 Task: Create a due date automation trigger when advanced on, 2 working days before a card is due add dates starting in 1 working days at 11:00 AM.
Action: Mouse moved to (1114, 91)
Screenshot: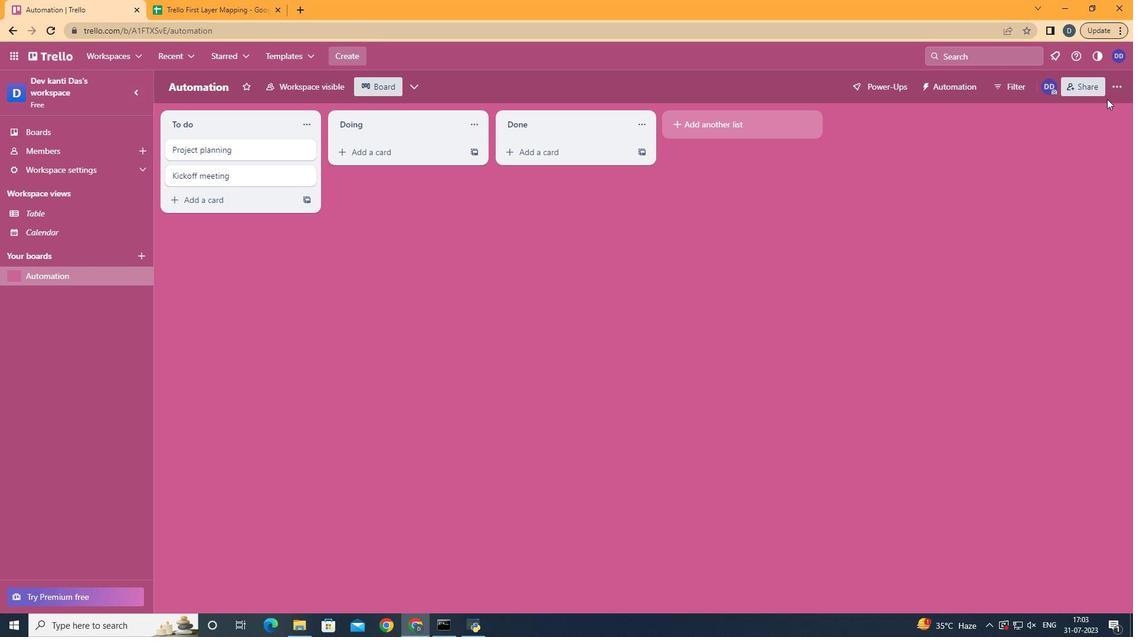 
Action: Mouse pressed left at (1114, 91)
Screenshot: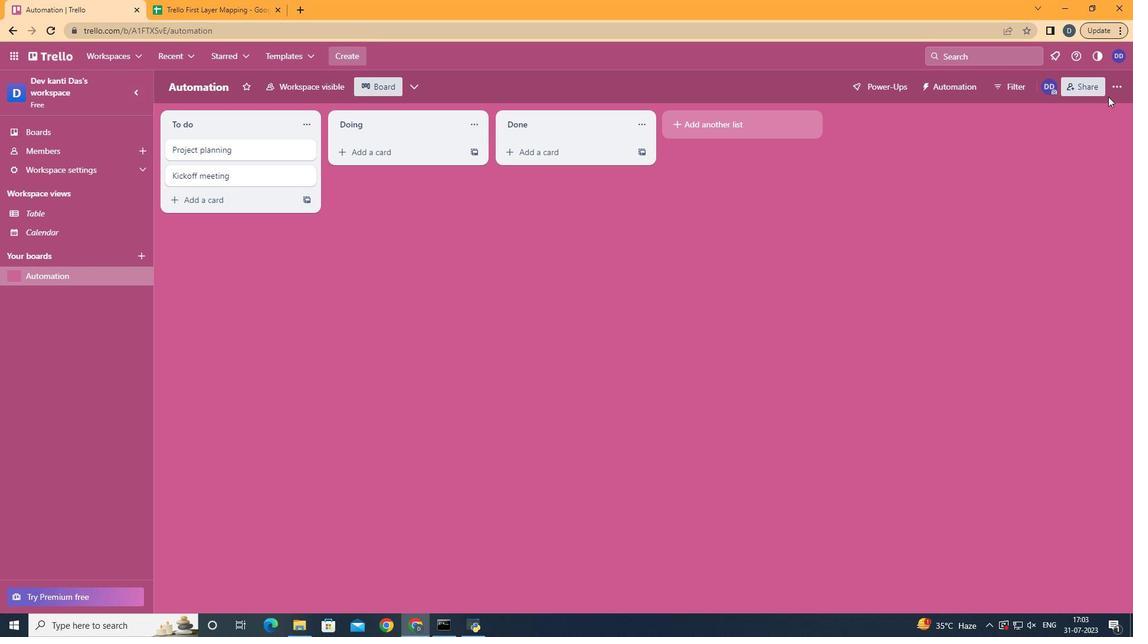 
Action: Mouse moved to (1038, 258)
Screenshot: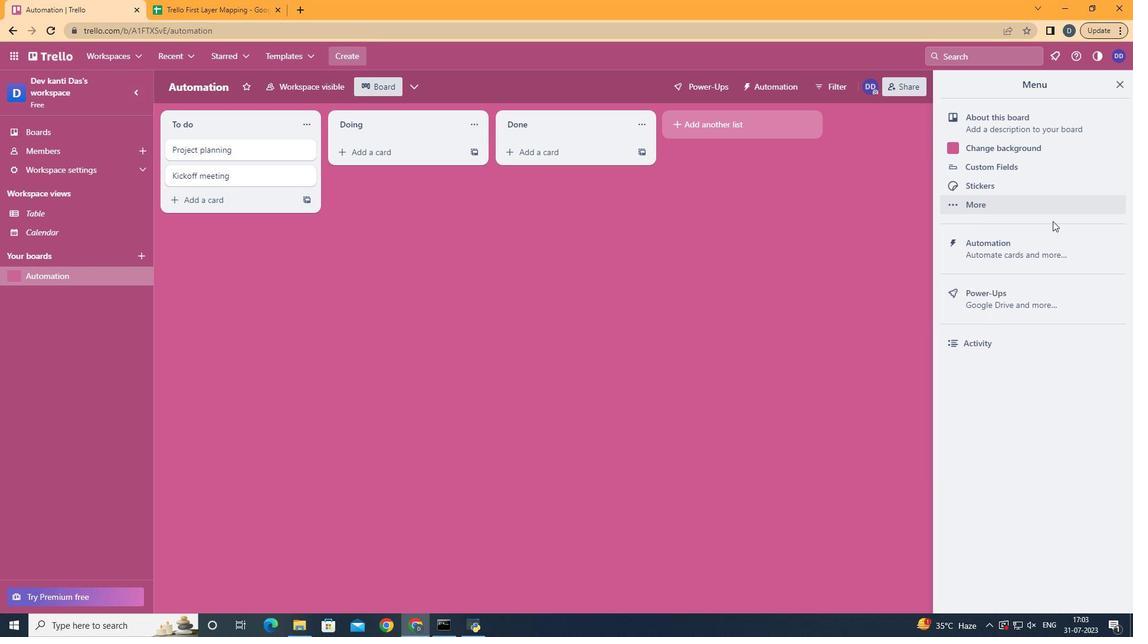 
Action: Mouse pressed left at (1038, 258)
Screenshot: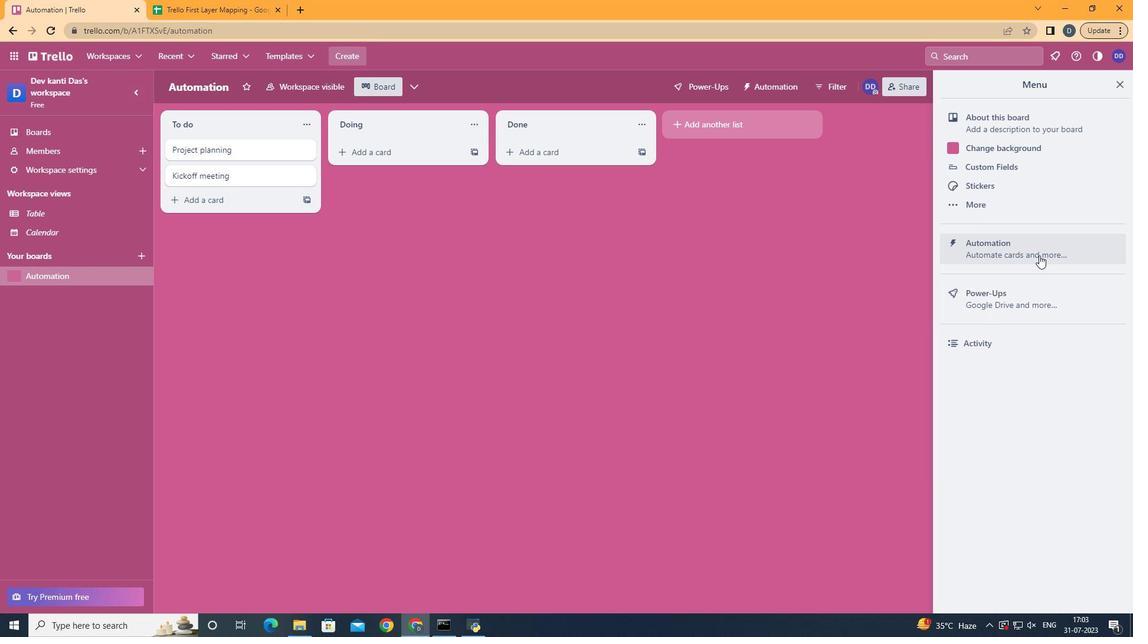 
Action: Mouse moved to (225, 233)
Screenshot: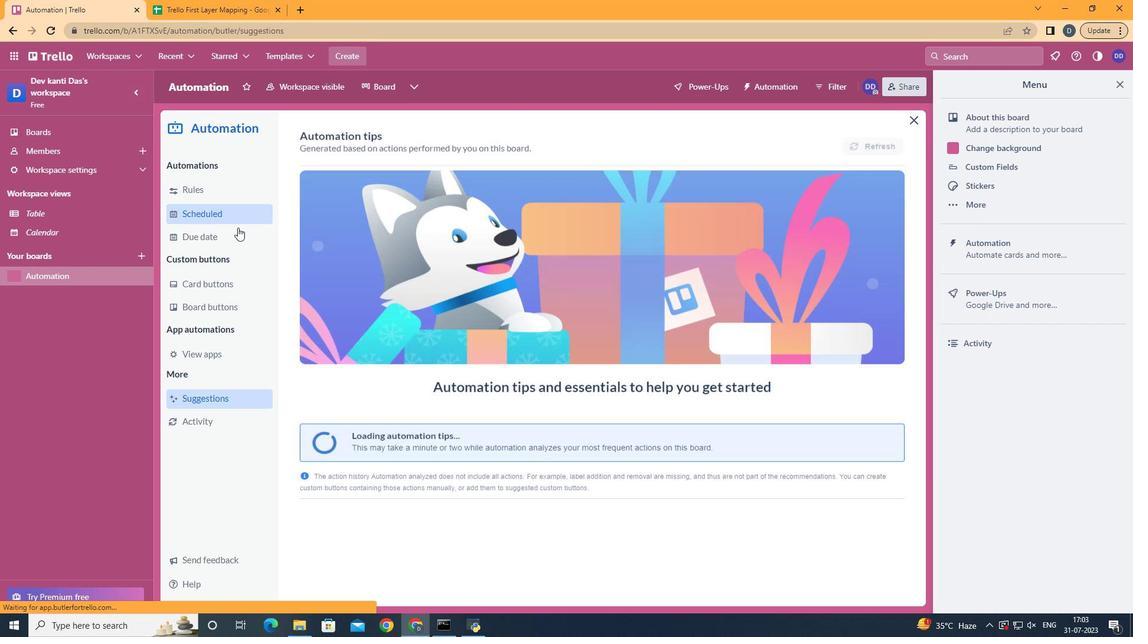
Action: Mouse pressed left at (225, 233)
Screenshot: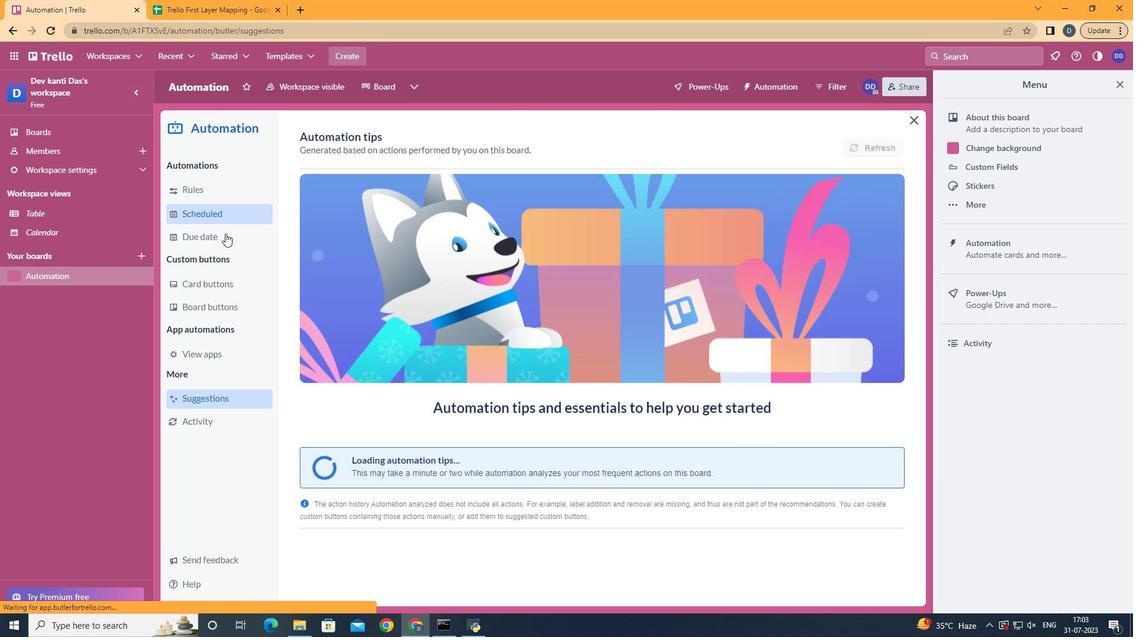 
Action: Mouse moved to (832, 140)
Screenshot: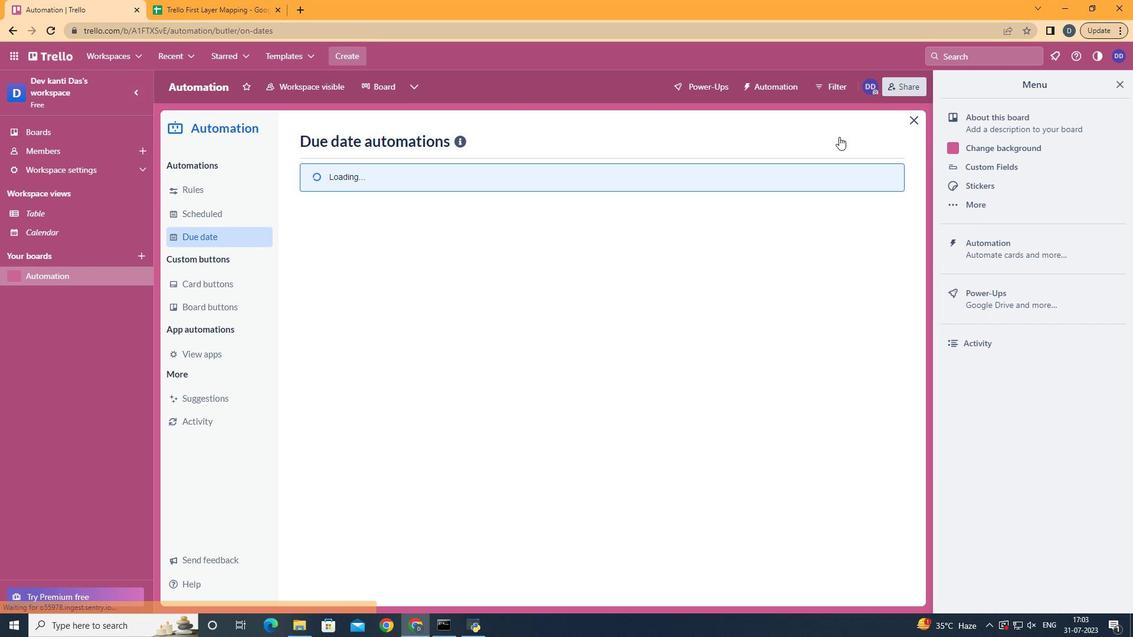 
Action: Mouse pressed left at (832, 140)
Screenshot: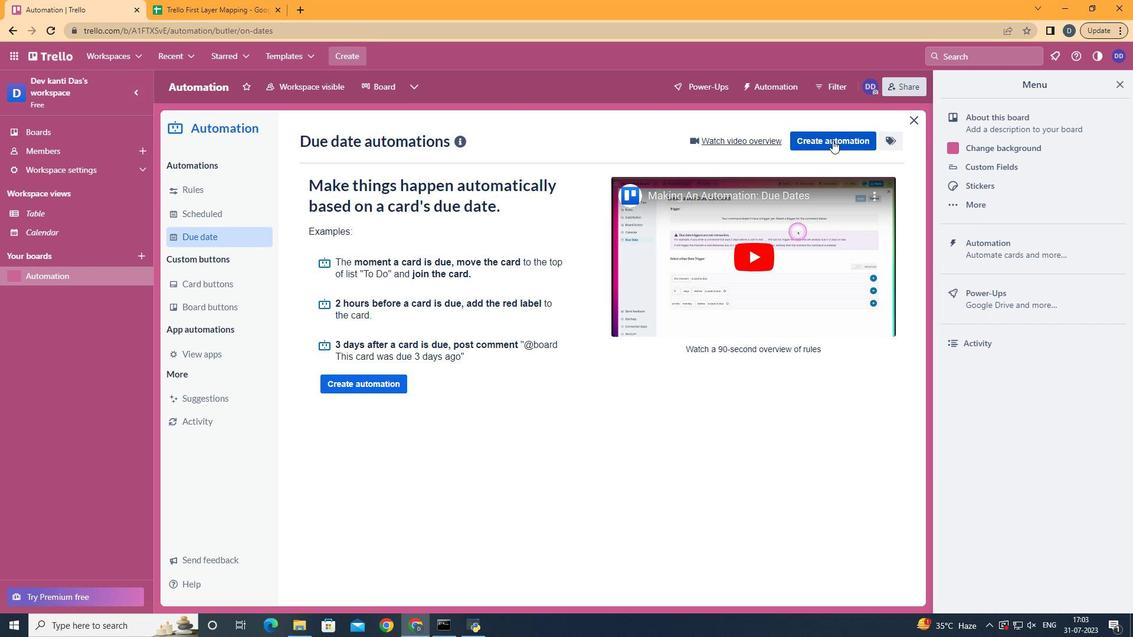 
Action: Mouse moved to (646, 256)
Screenshot: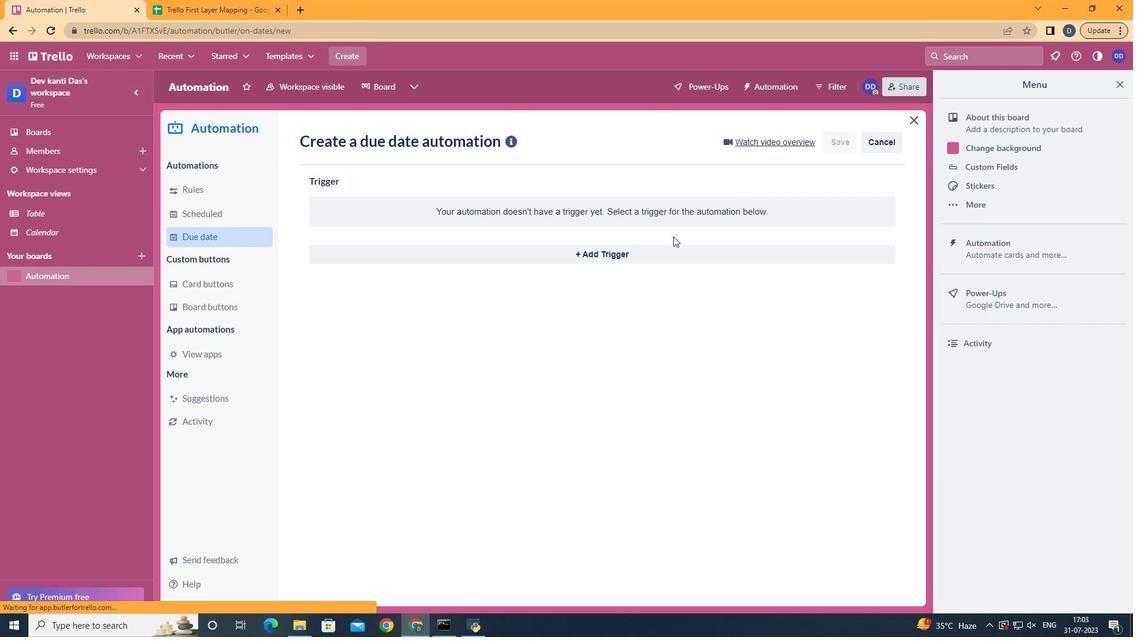 
Action: Mouse pressed left at (646, 256)
Screenshot: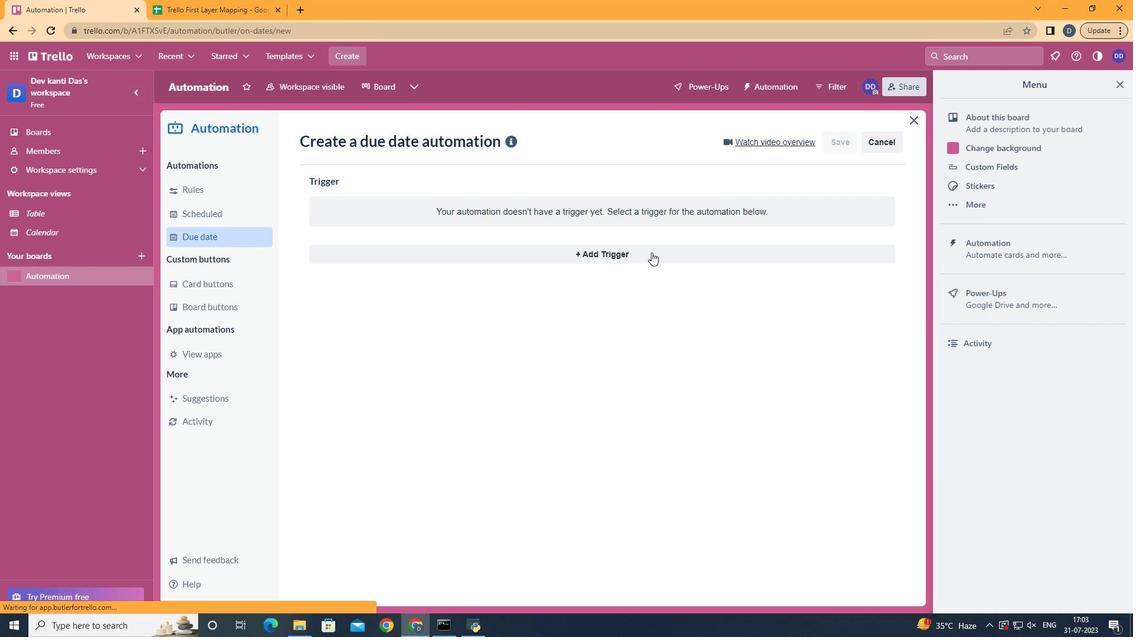 
Action: Mouse moved to (380, 481)
Screenshot: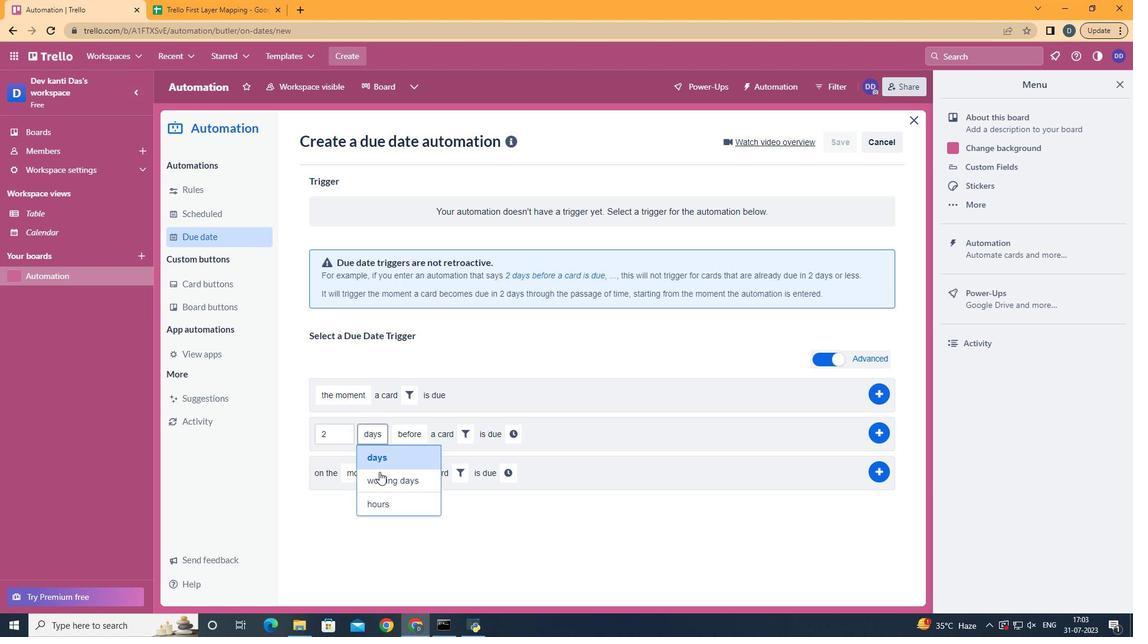 
Action: Mouse pressed left at (380, 481)
Screenshot: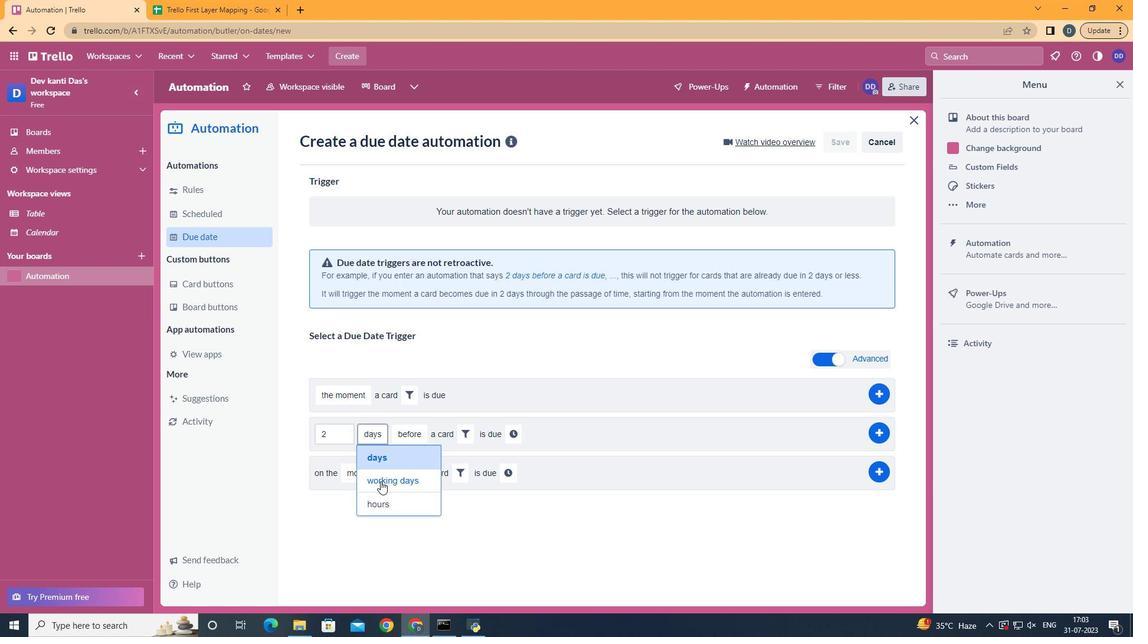 
Action: Mouse moved to (491, 434)
Screenshot: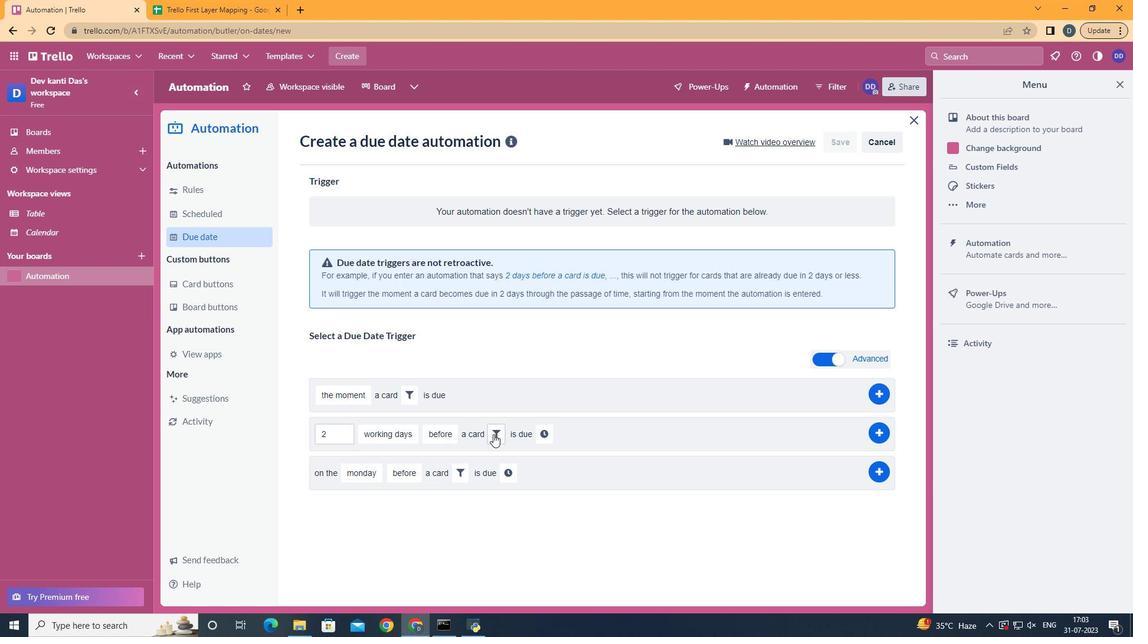 
Action: Mouse pressed left at (491, 434)
Screenshot: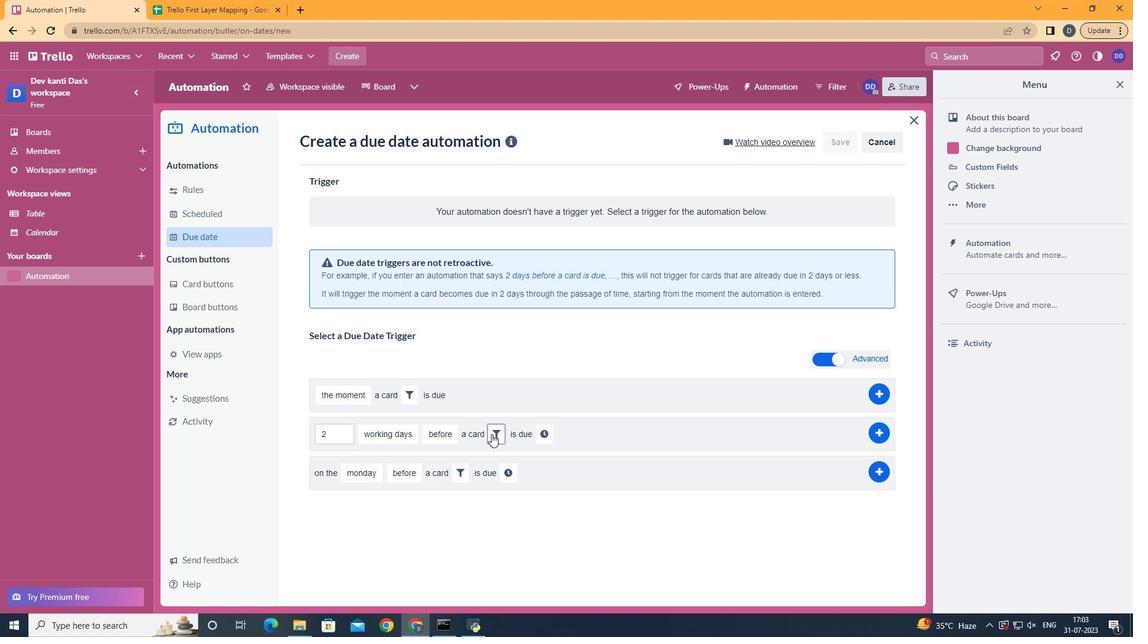 
Action: Mouse moved to (566, 470)
Screenshot: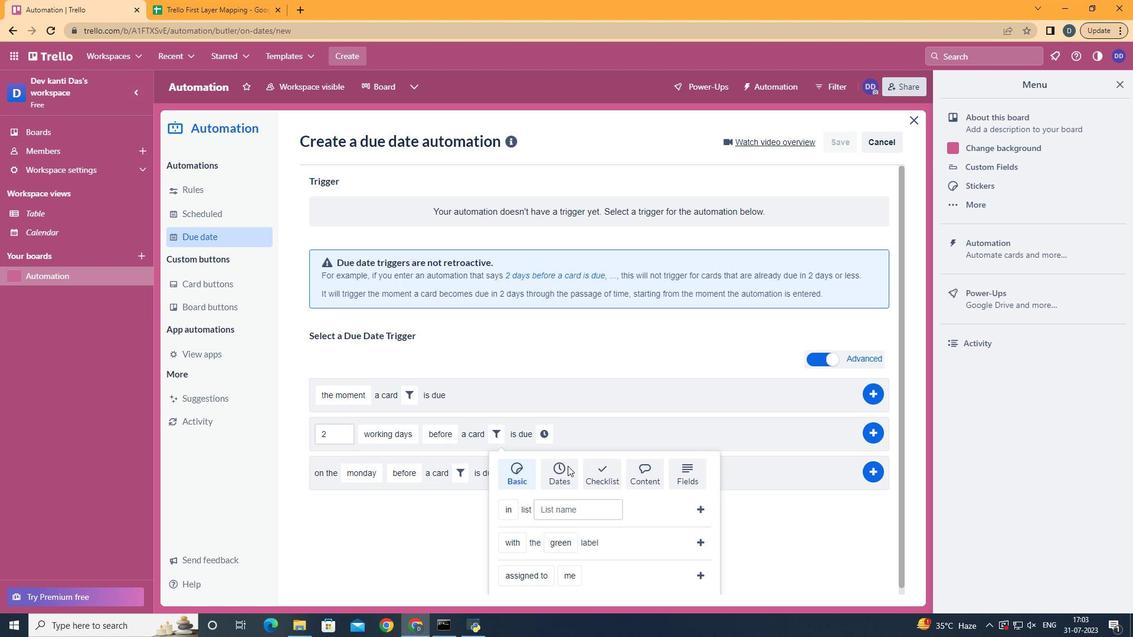 
Action: Mouse pressed left at (566, 470)
Screenshot: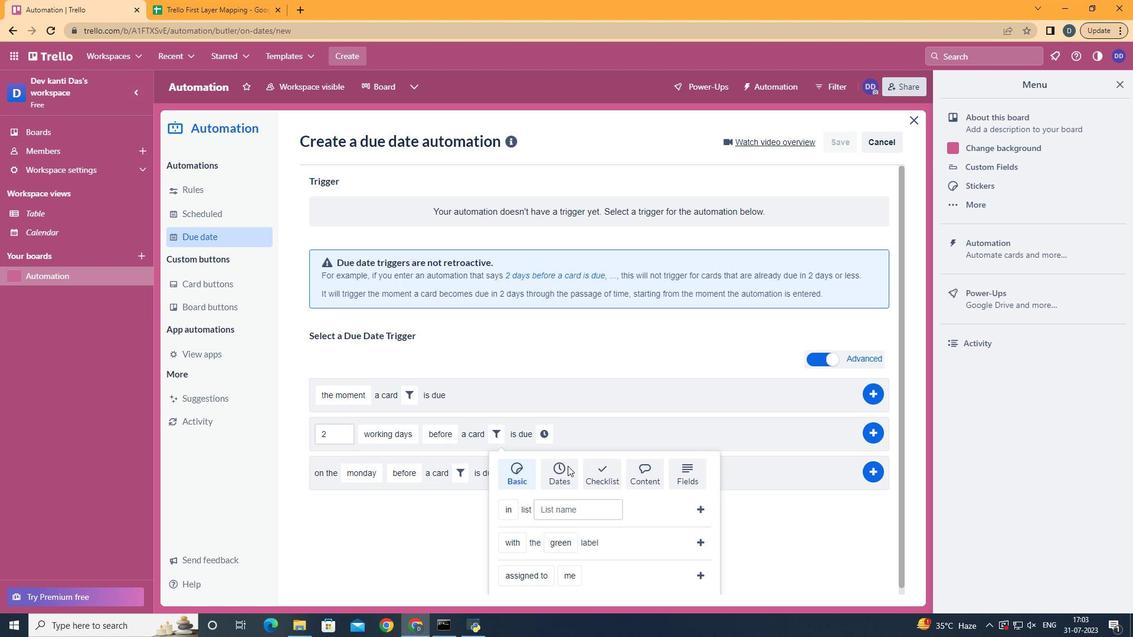 
Action: Mouse scrolled (566, 469) with delta (0, 0)
Screenshot: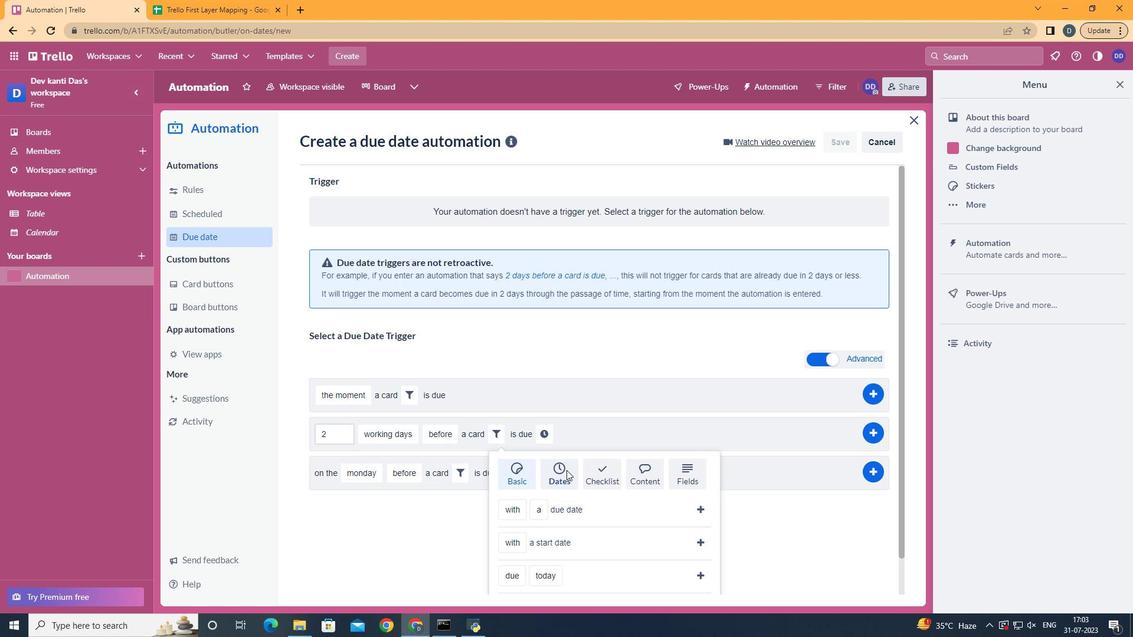 
Action: Mouse scrolled (566, 469) with delta (0, 0)
Screenshot: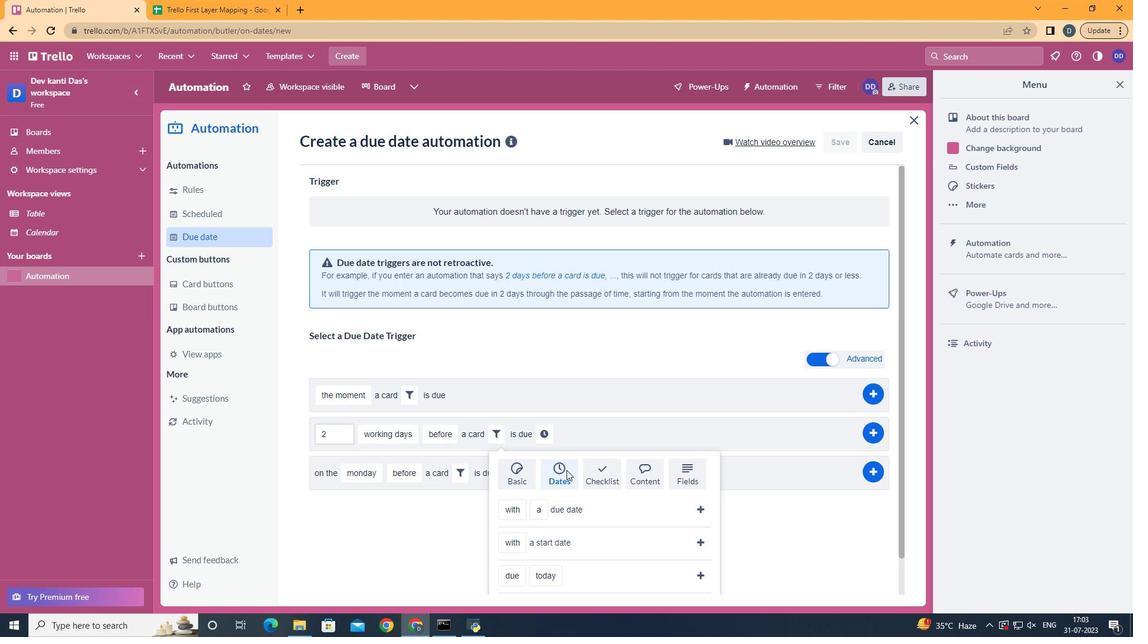 
Action: Mouse scrolled (566, 469) with delta (0, 0)
Screenshot: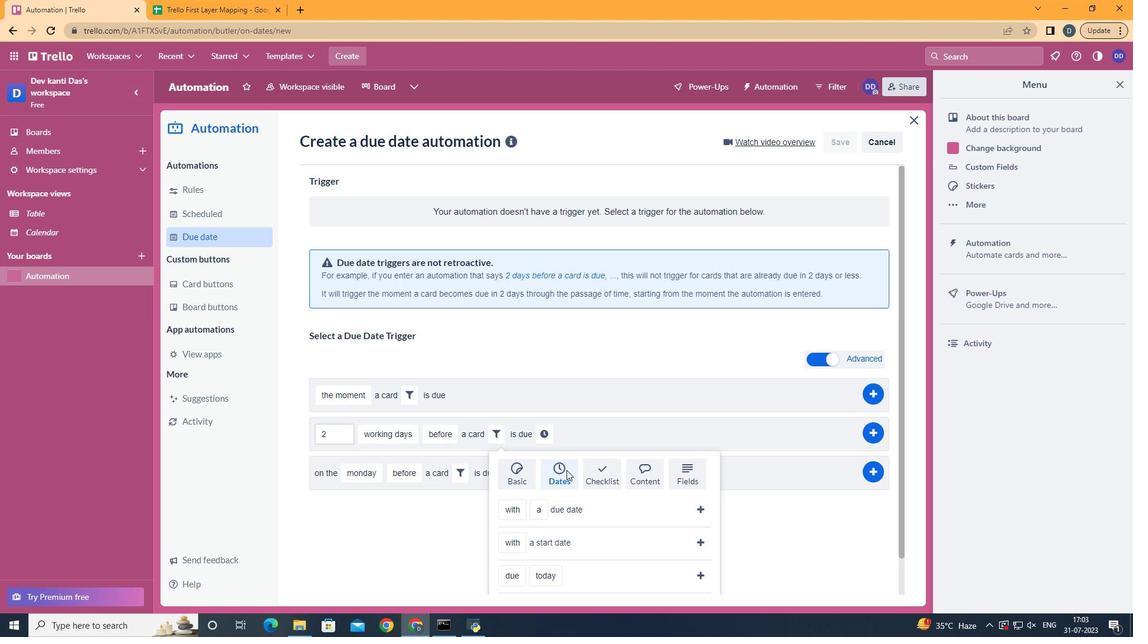 
Action: Mouse scrolled (566, 469) with delta (0, 0)
Screenshot: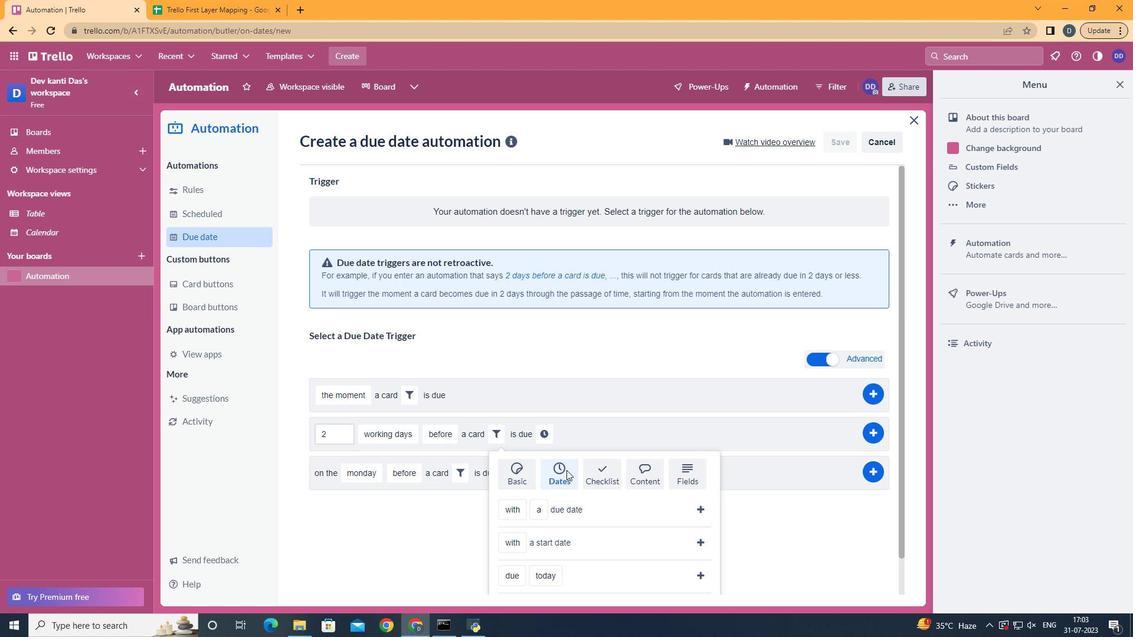 
Action: Mouse scrolled (566, 469) with delta (0, 0)
Screenshot: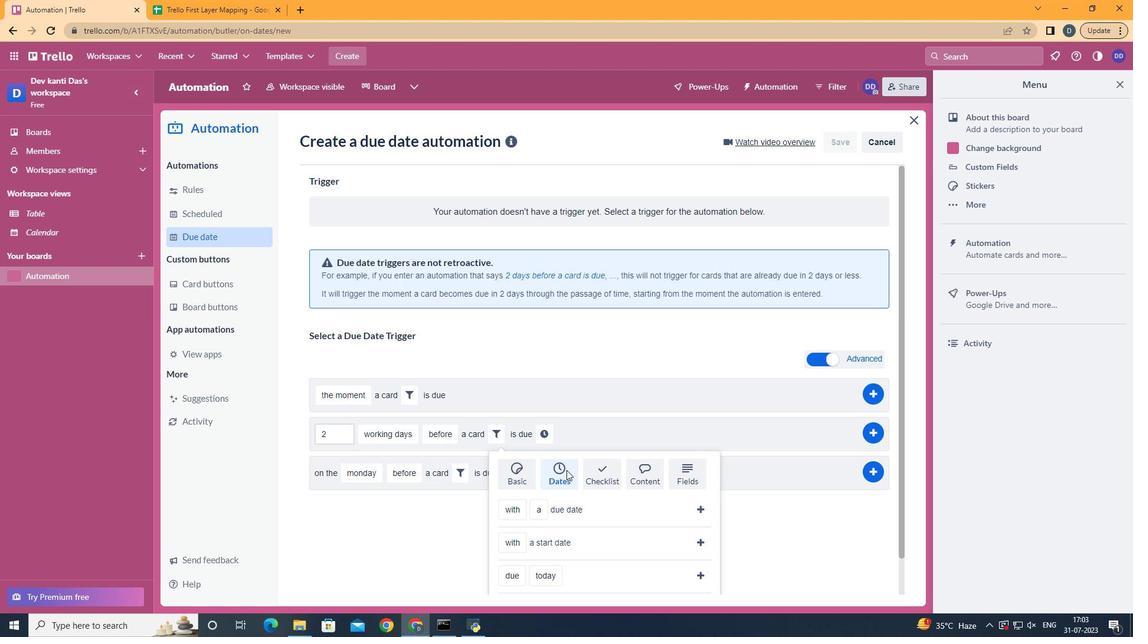 
Action: Mouse moved to (528, 551)
Screenshot: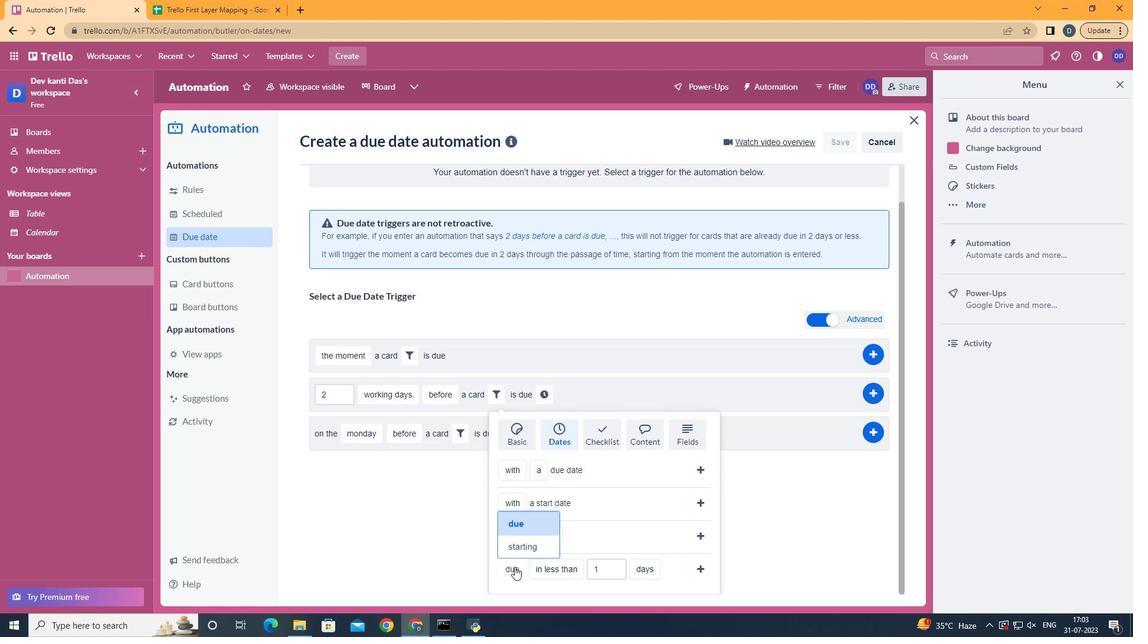 
Action: Mouse pressed left at (528, 551)
Screenshot: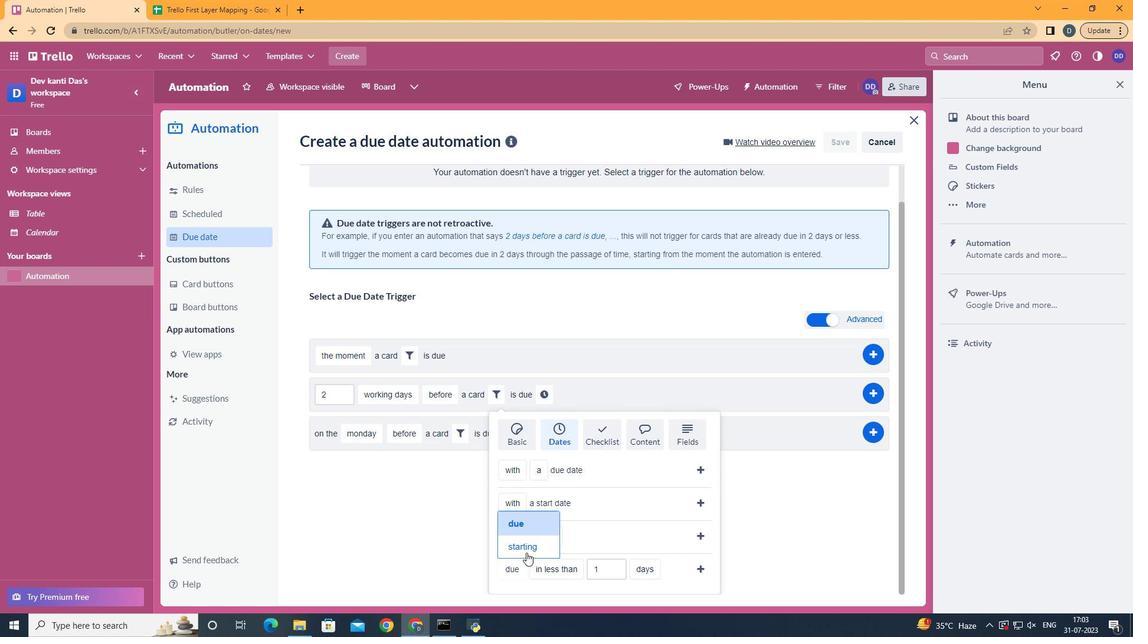 
Action: Mouse moved to (590, 517)
Screenshot: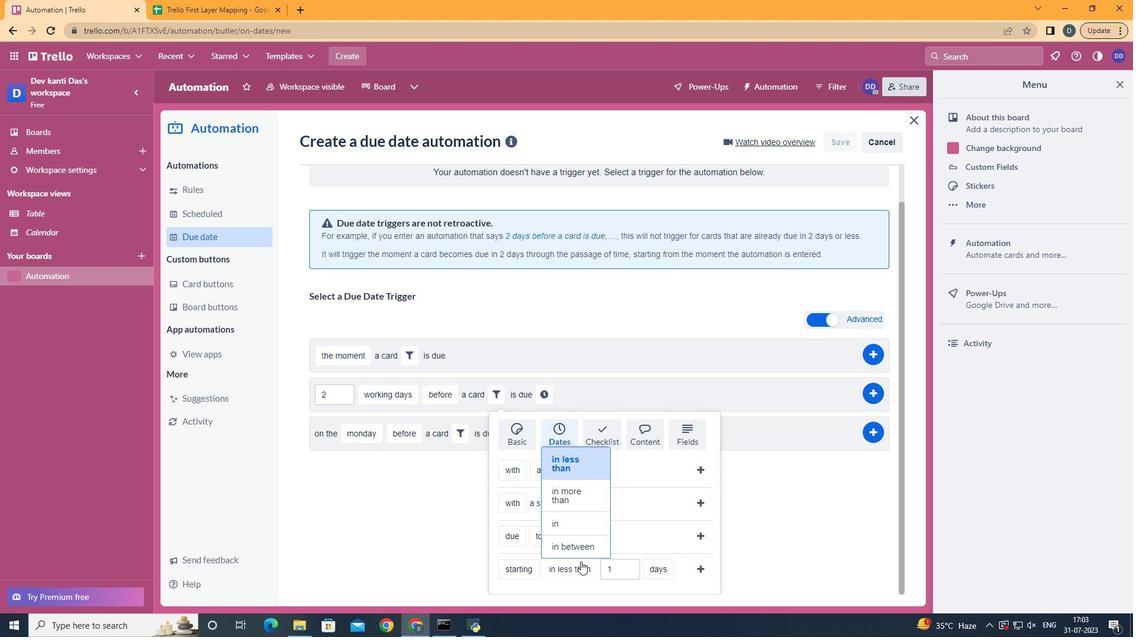 
Action: Mouse pressed left at (590, 517)
Screenshot: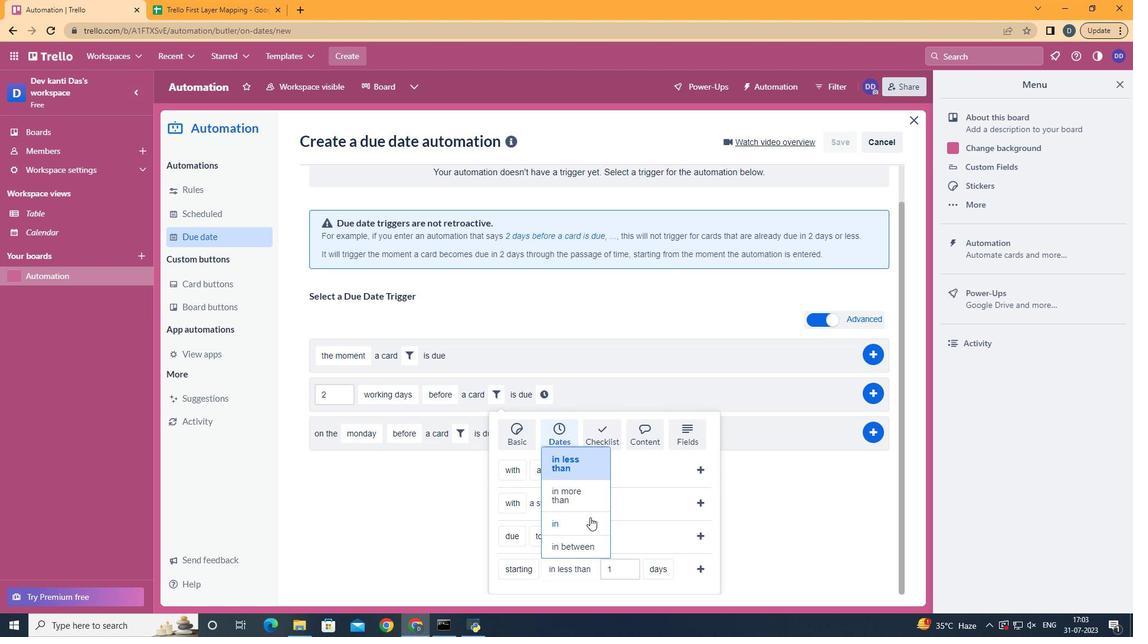
Action: Mouse moved to (643, 540)
Screenshot: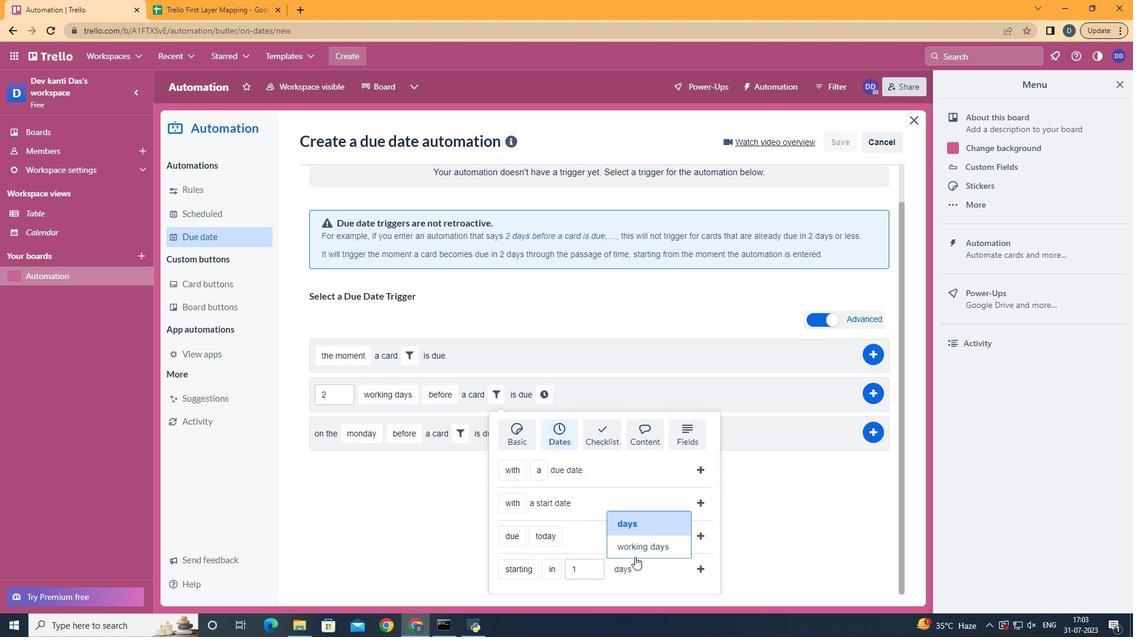 
Action: Mouse pressed left at (643, 540)
Screenshot: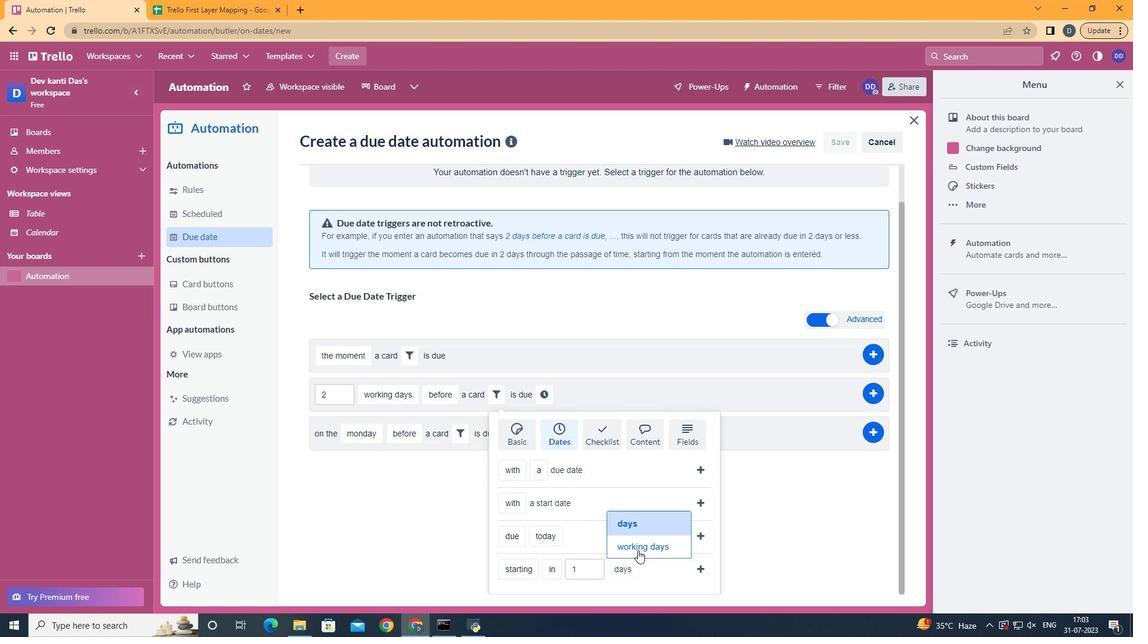 
Action: Mouse moved to (697, 574)
Screenshot: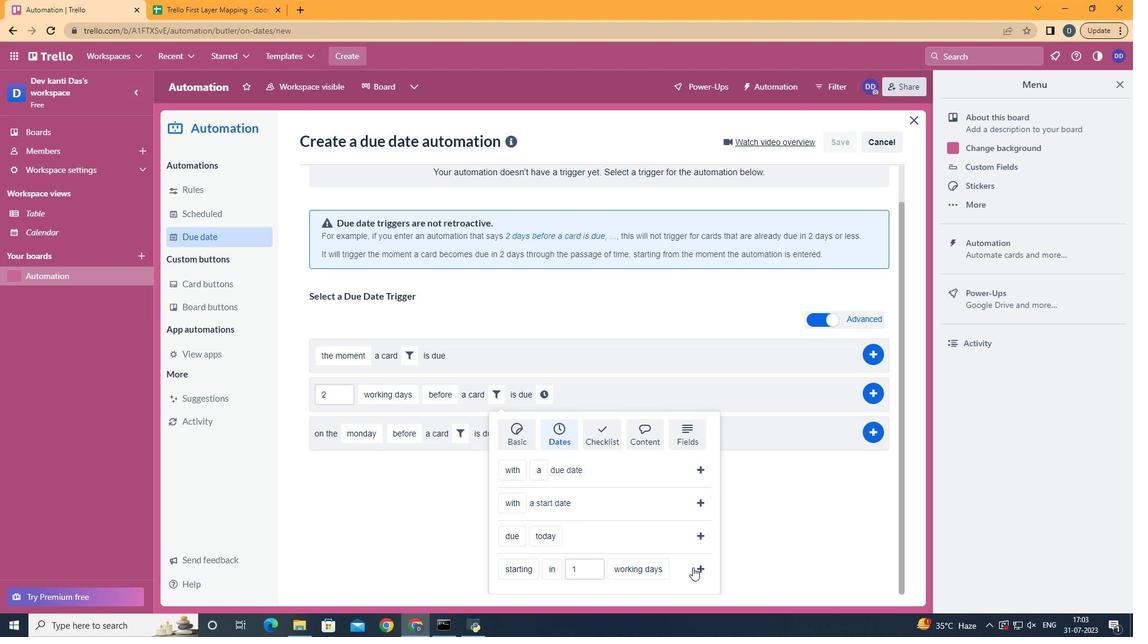 
Action: Mouse pressed left at (697, 574)
Screenshot: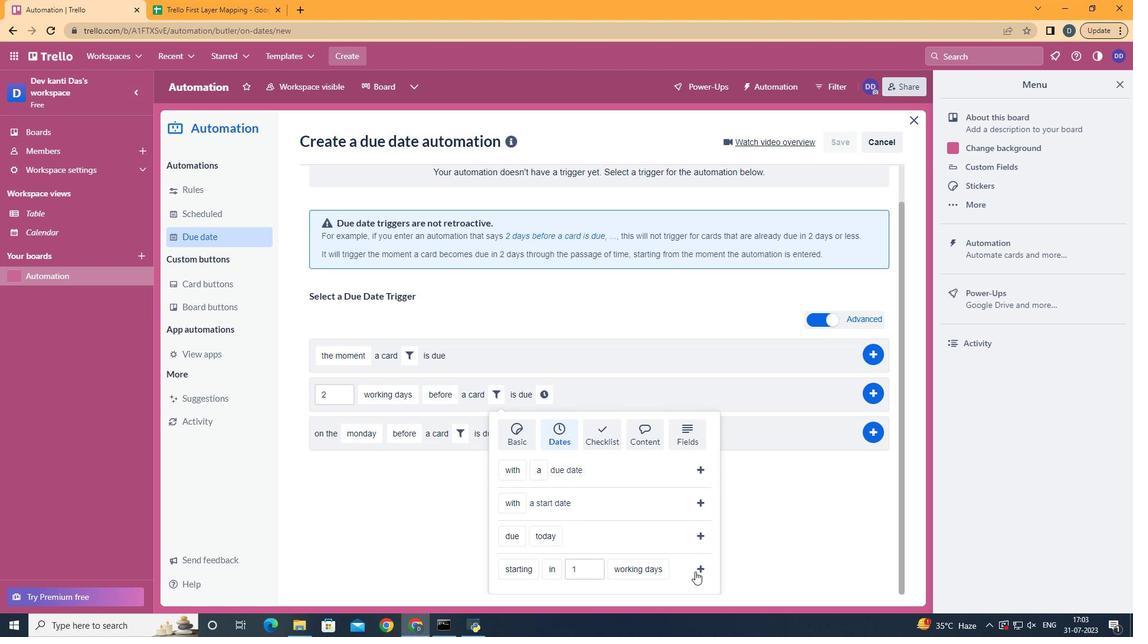 
Action: Mouse moved to (665, 444)
Screenshot: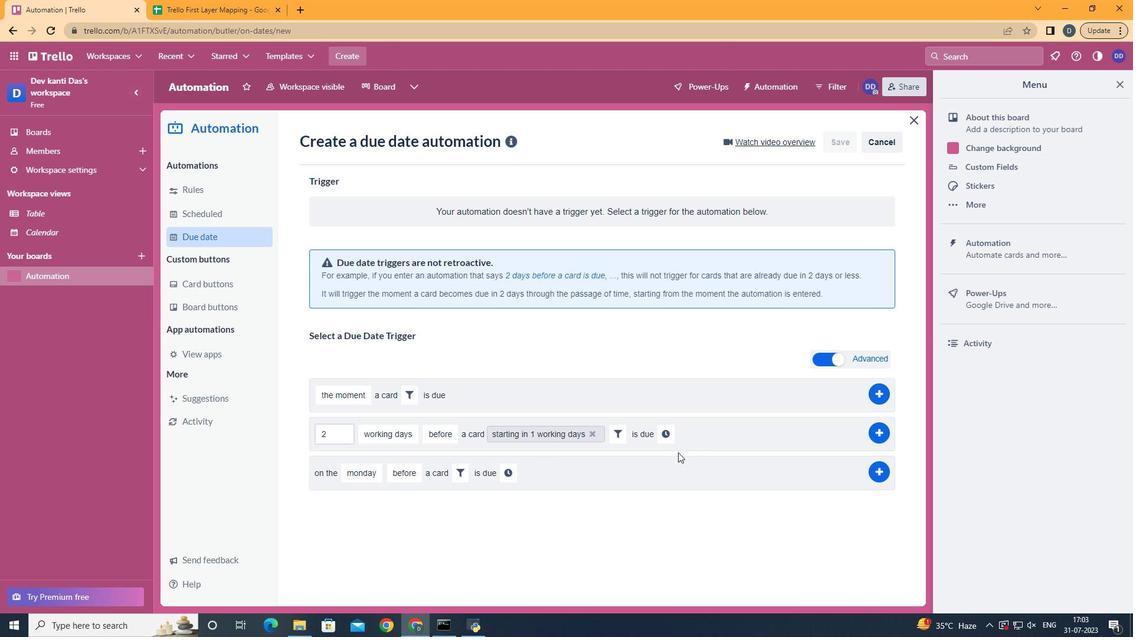 
Action: Mouse pressed left at (665, 444)
Screenshot: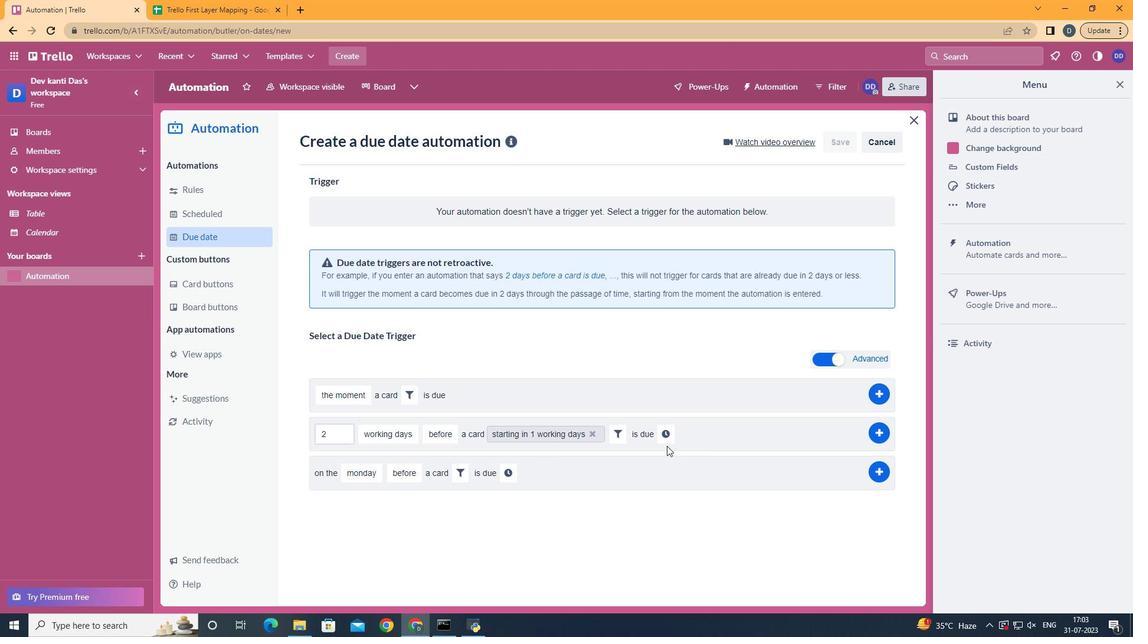 
Action: Mouse moved to (692, 439)
Screenshot: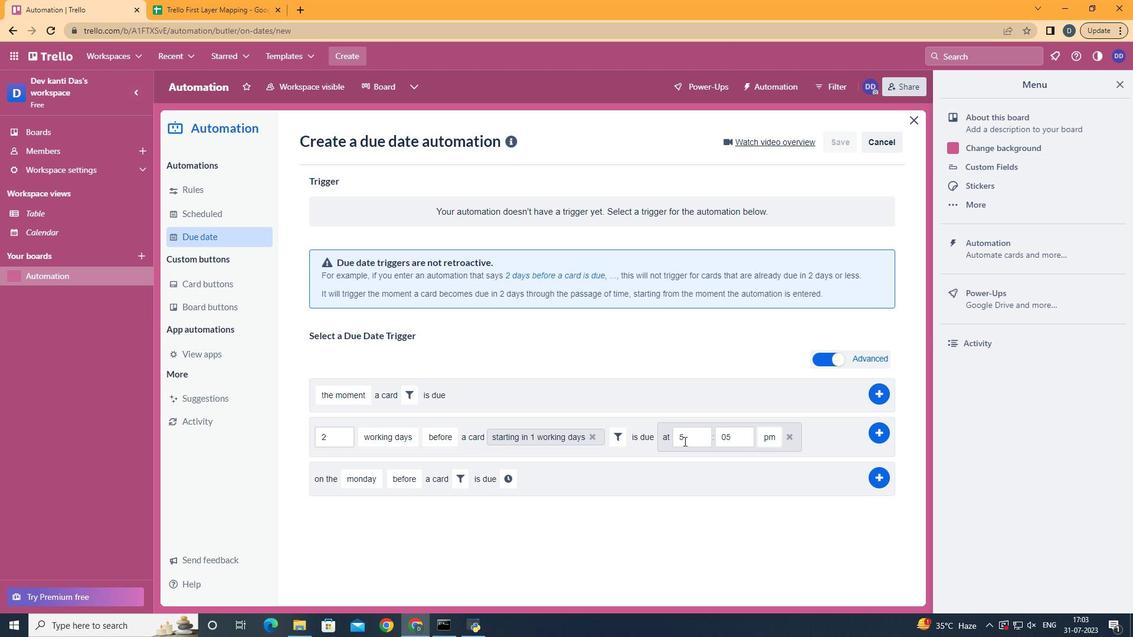 
Action: Mouse pressed left at (692, 439)
Screenshot: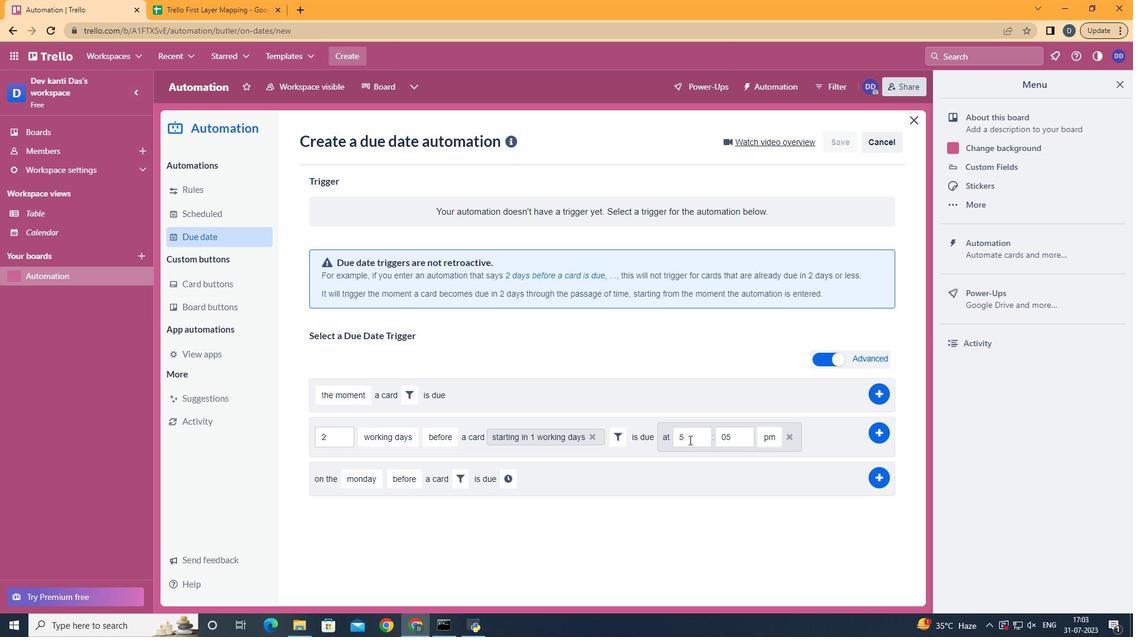 
Action: Key pressed <Key.backspace>11
Screenshot: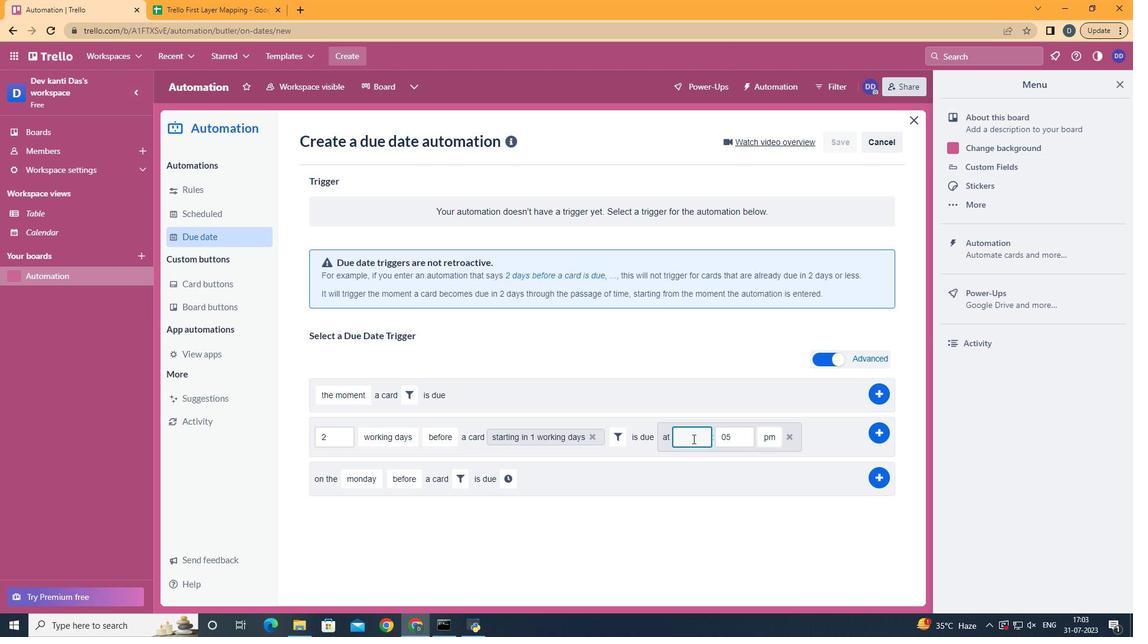 
Action: Mouse moved to (740, 434)
Screenshot: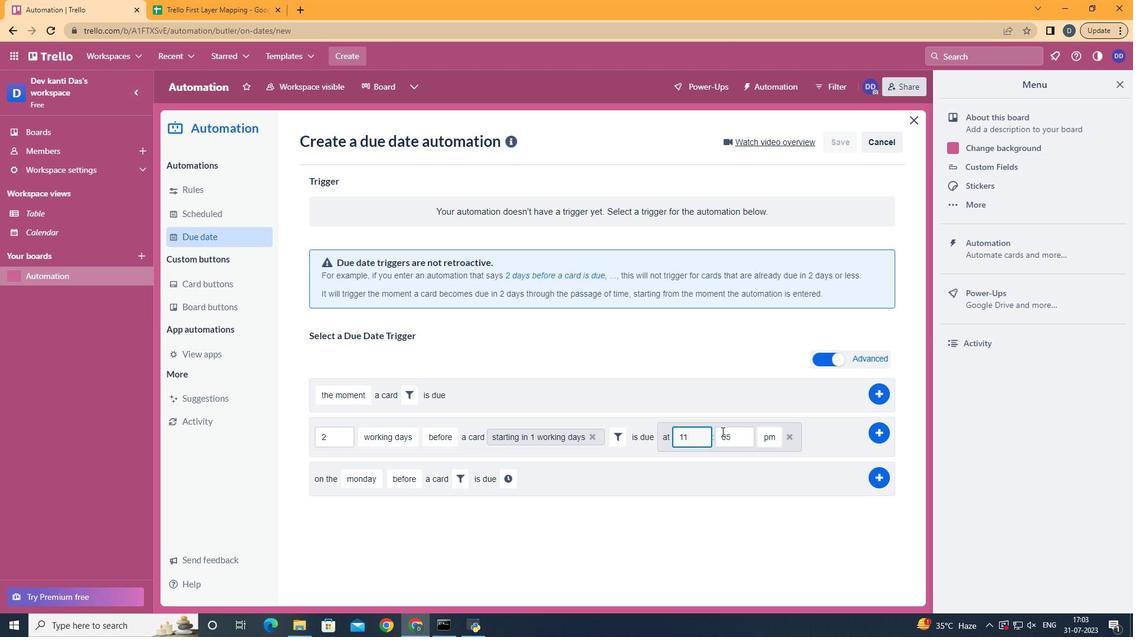 
Action: Mouse pressed left at (740, 434)
Screenshot: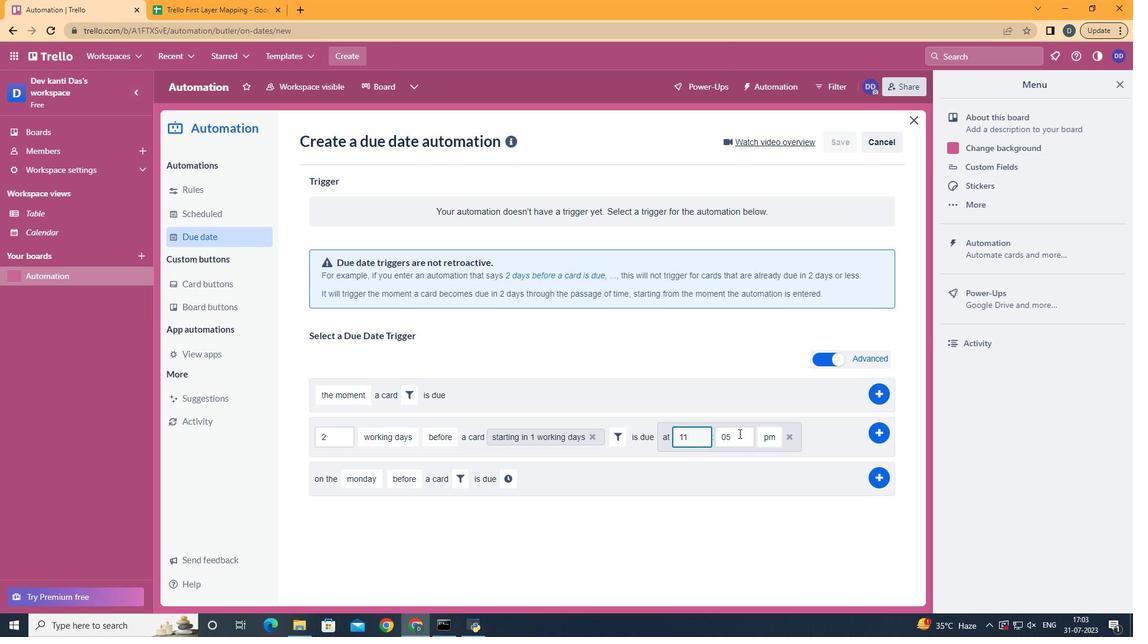 
Action: Key pressed <Key.backspace>0
Screenshot: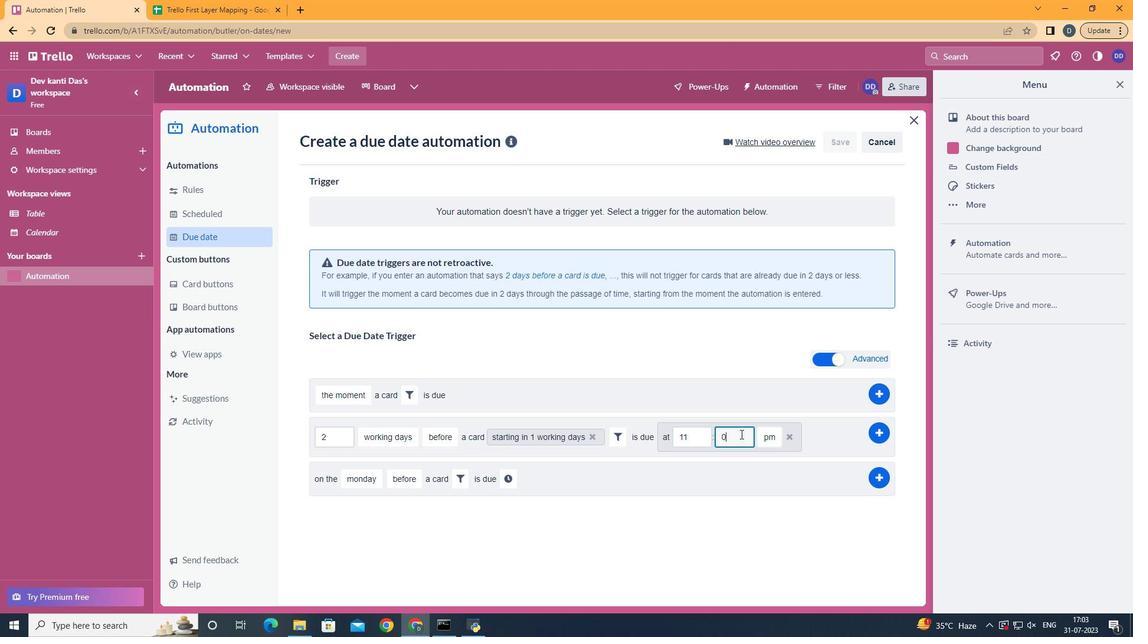 
Action: Mouse moved to (769, 454)
Screenshot: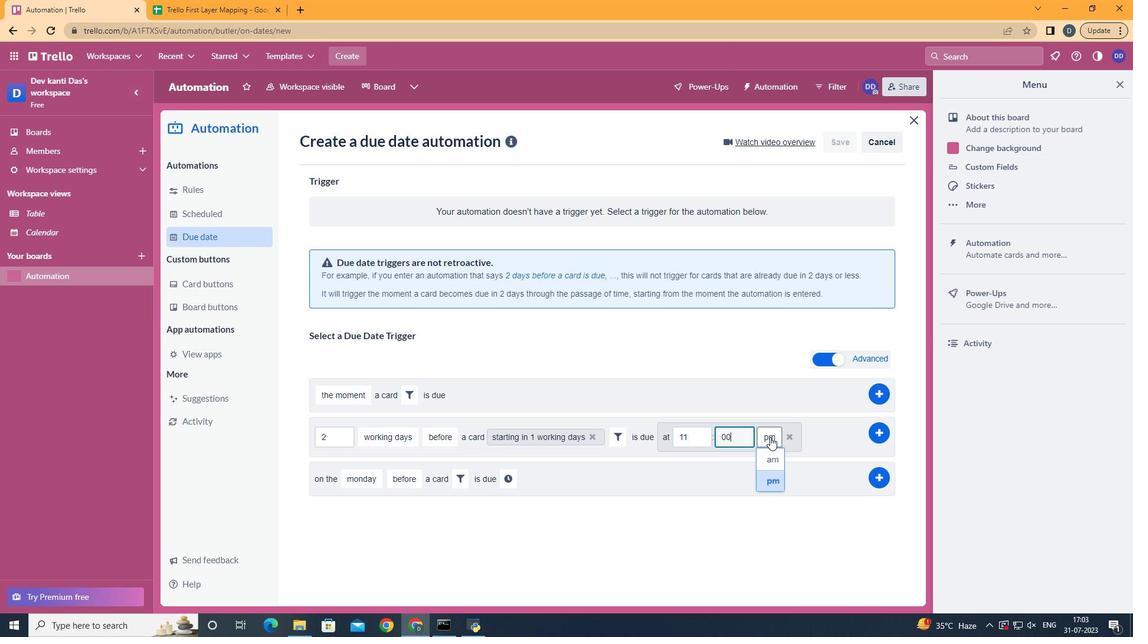 
Action: Mouse pressed left at (769, 454)
Screenshot: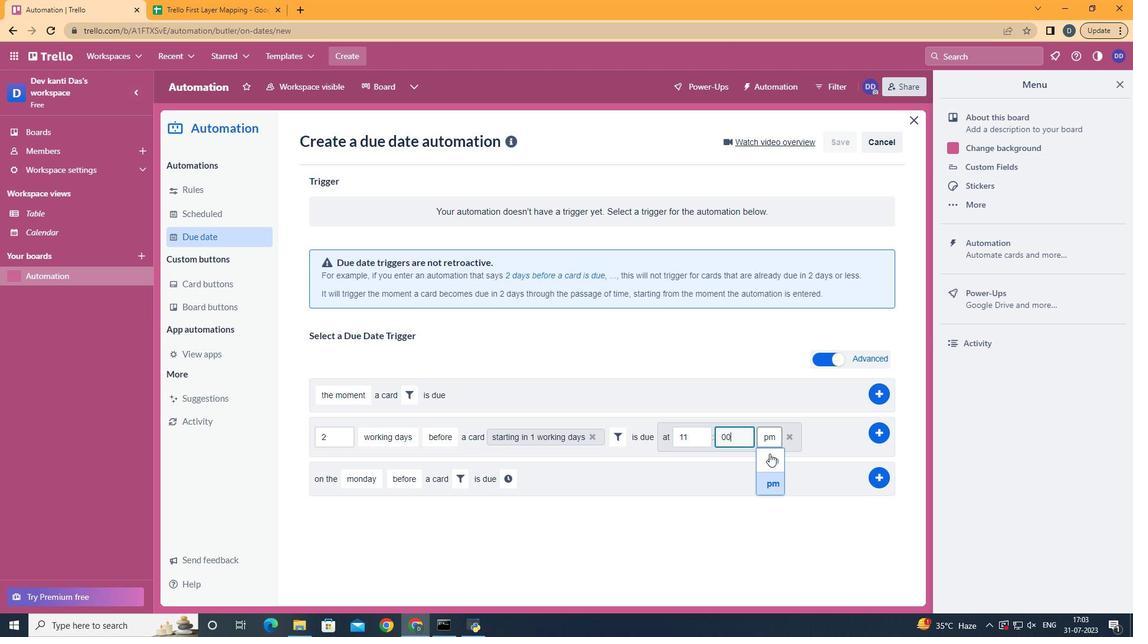 
Action: Mouse moved to (884, 428)
Screenshot: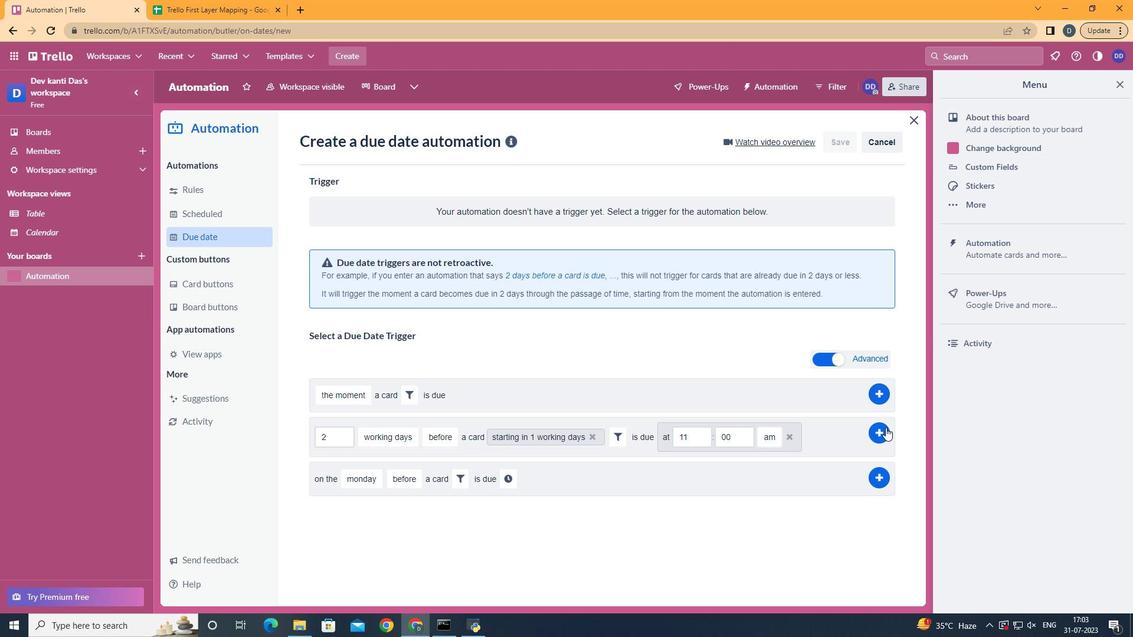 
Action: Mouse pressed left at (884, 428)
Screenshot: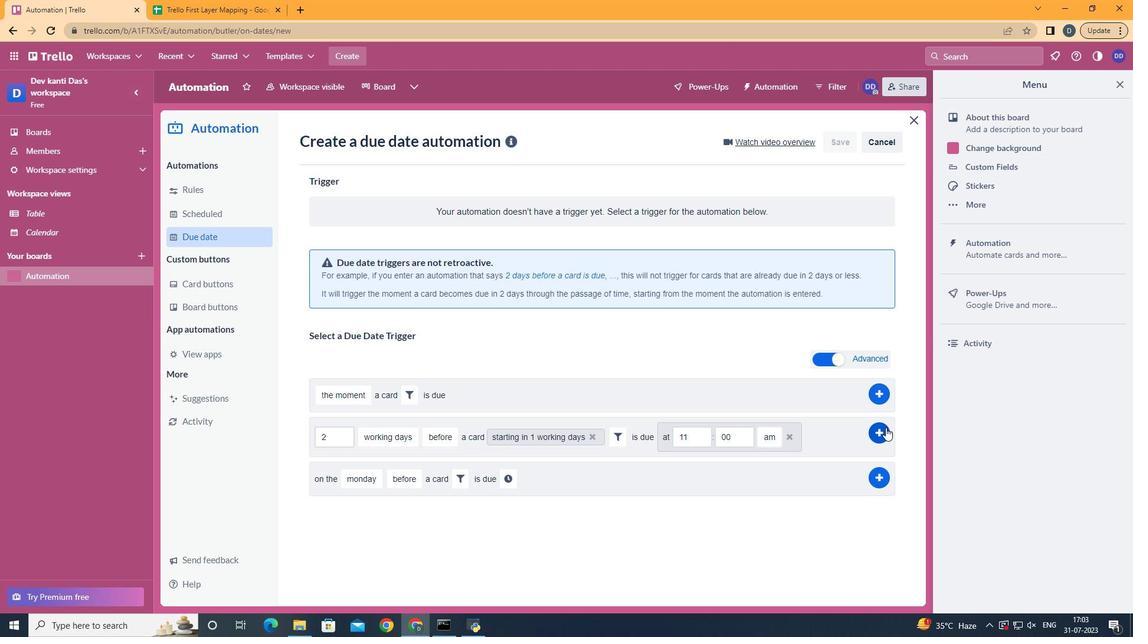 
Action: Mouse moved to (604, 298)
Screenshot: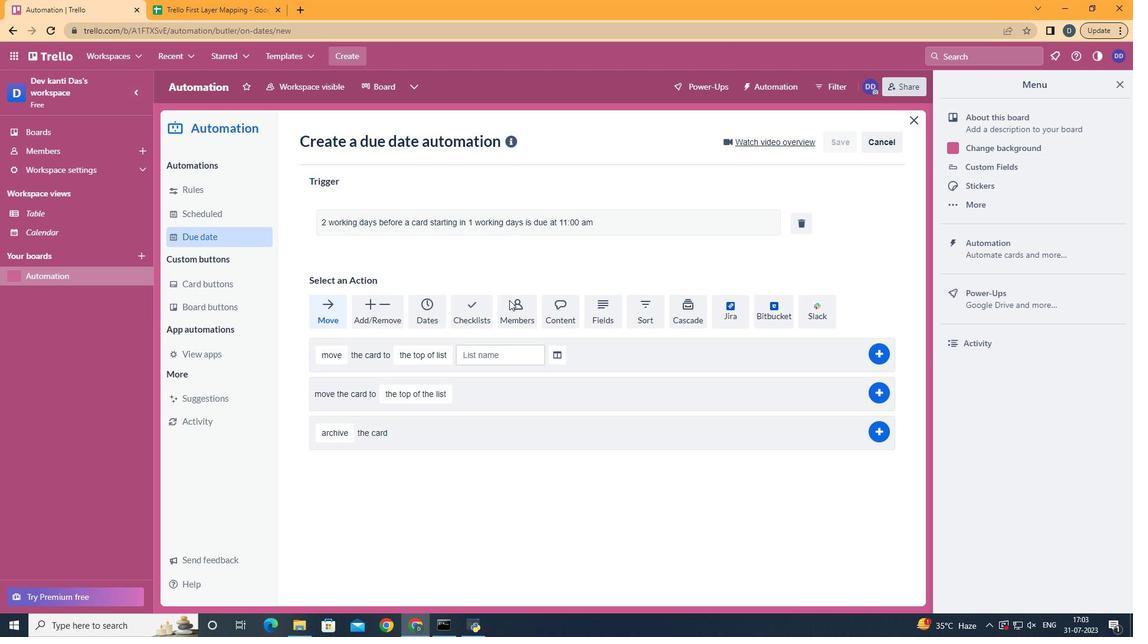 
